 Task: Look for products from Tejava only.
Action: Mouse pressed left at (12, 79)
Screenshot: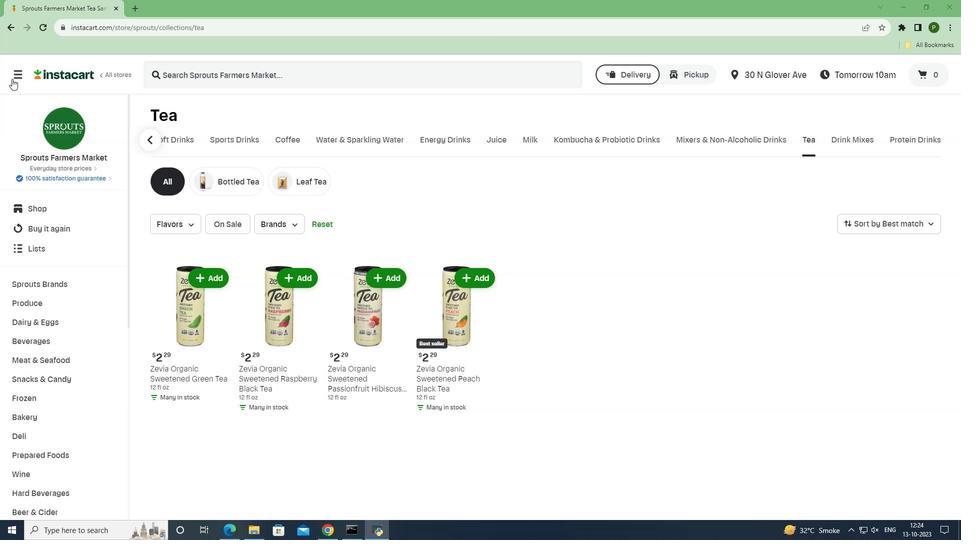 
Action: Mouse moved to (32, 261)
Screenshot: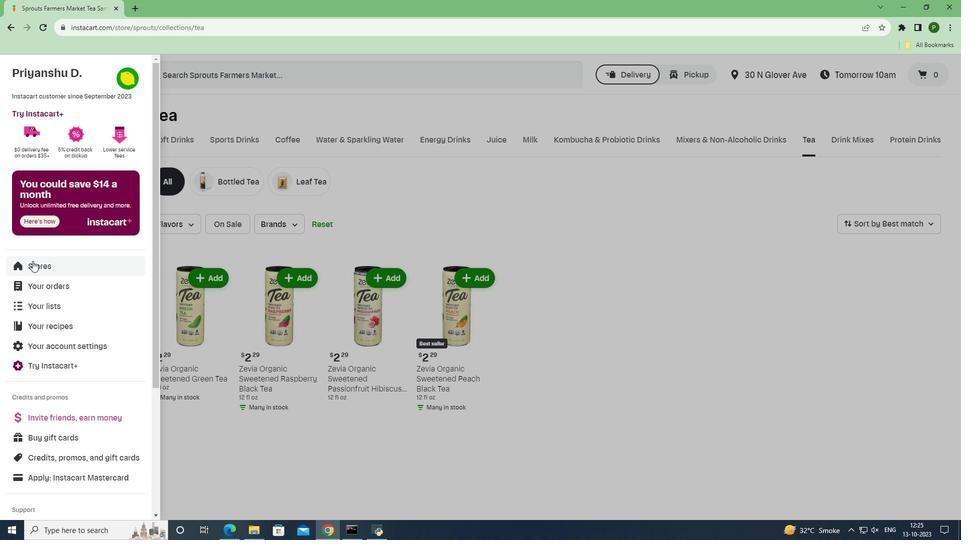 
Action: Mouse pressed left at (32, 261)
Screenshot: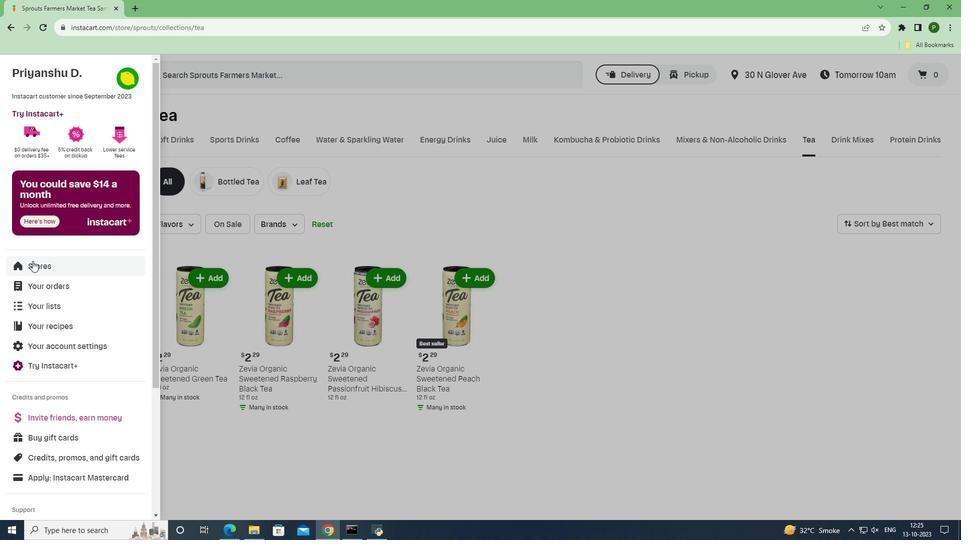 
Action: Mouse moved to (245, 111)
Screenshot: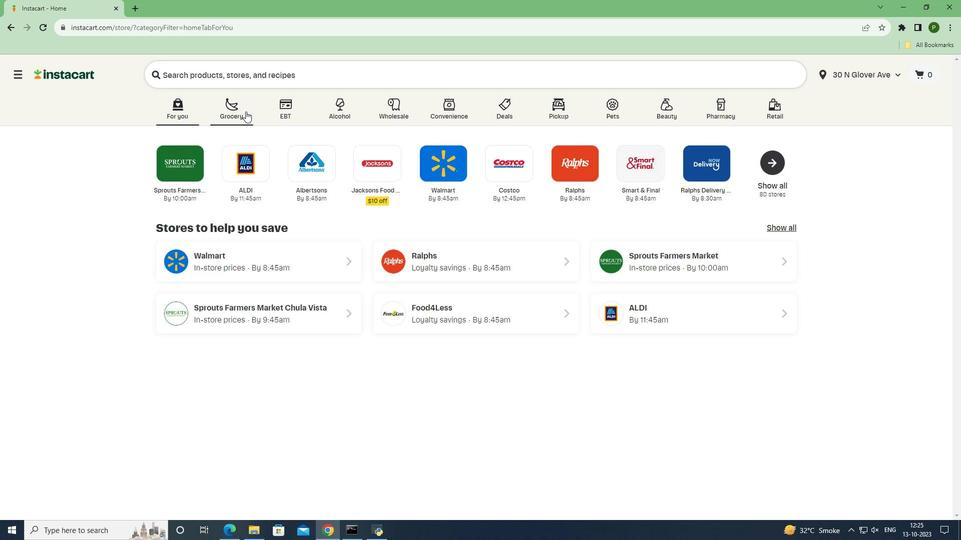 
Action: Mouse pressed left at (245, 111)
Screenshot: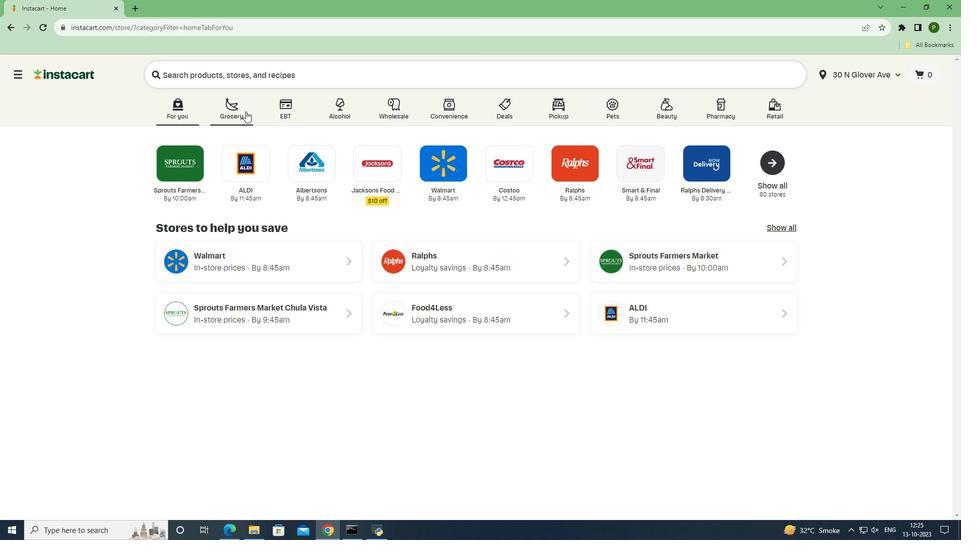 
Action: Mouse moved to (628, 212)
Screenshot: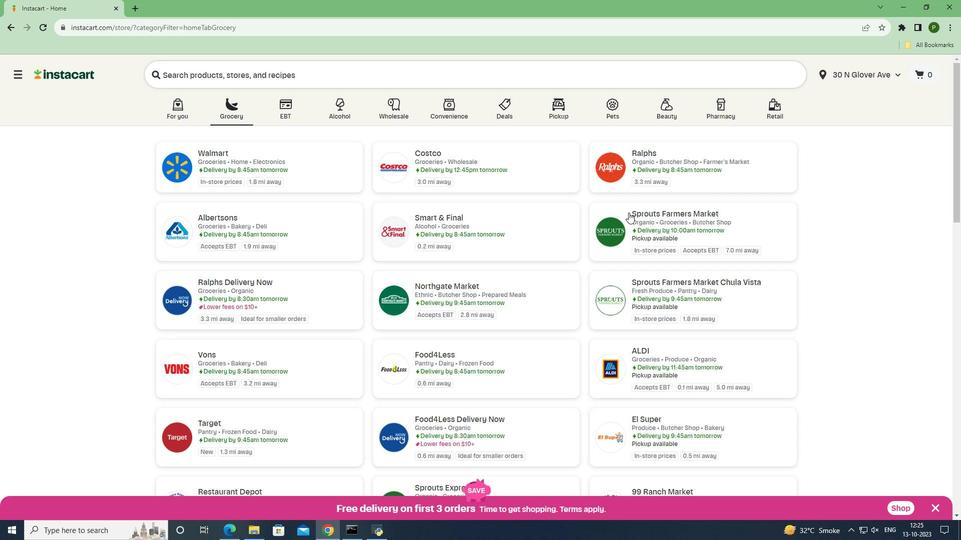 
Action: Mouse pressed left at (628, 212)
Screenshot: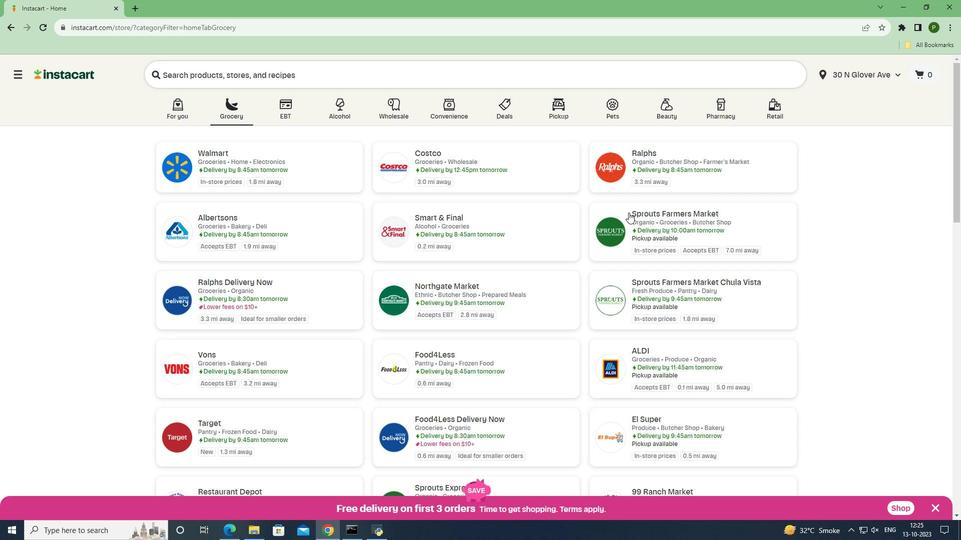 
Action: Mouse moved to (57, 339)
Screenshot: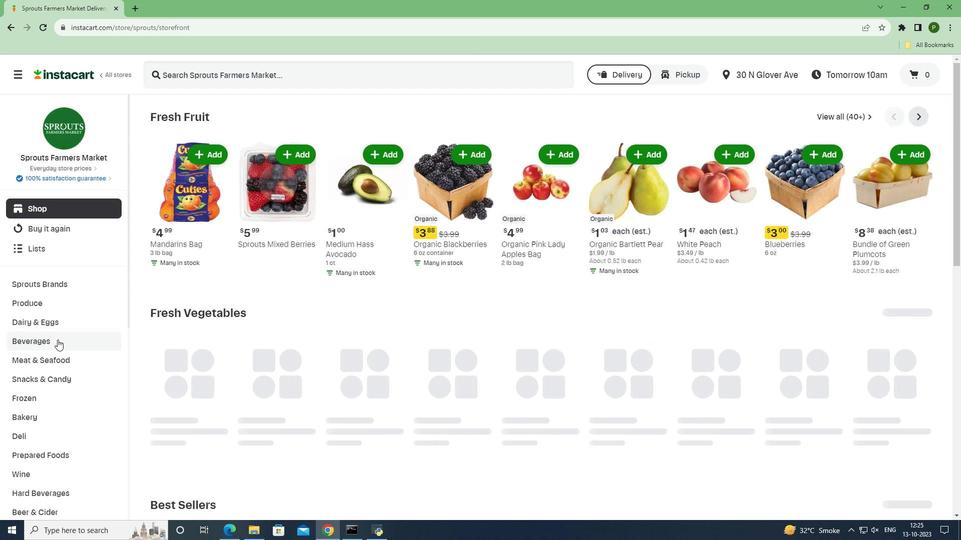 
Action: Mouse pressed left at (57, 339)
Screenshot: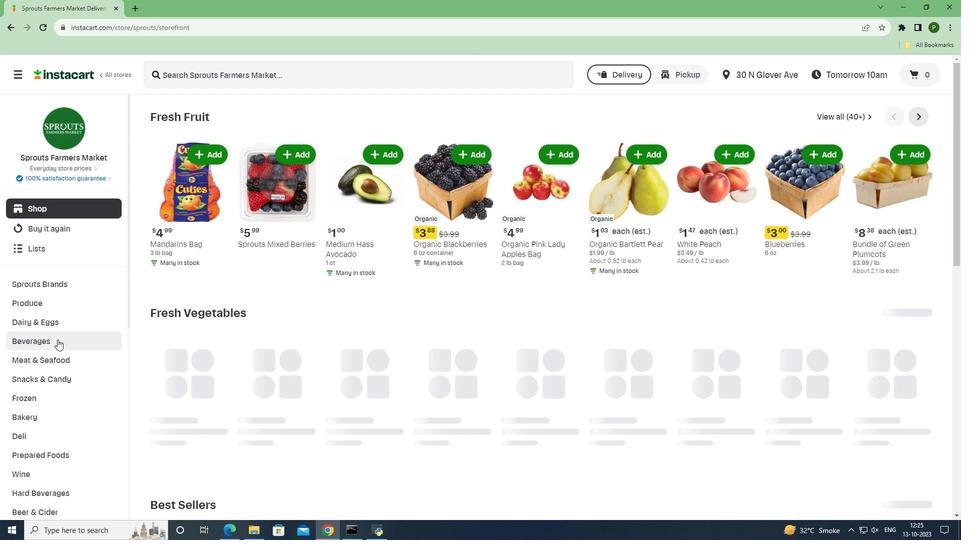 
Action: Mouse moved to (870, 141)
Screenshot: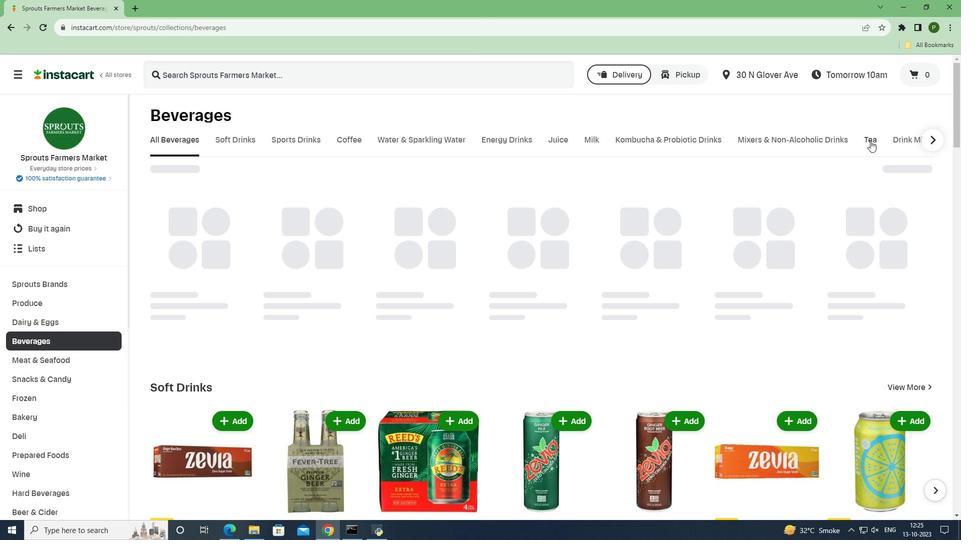 
Action: Mouse pressed left at (870, 141)
Screenshot: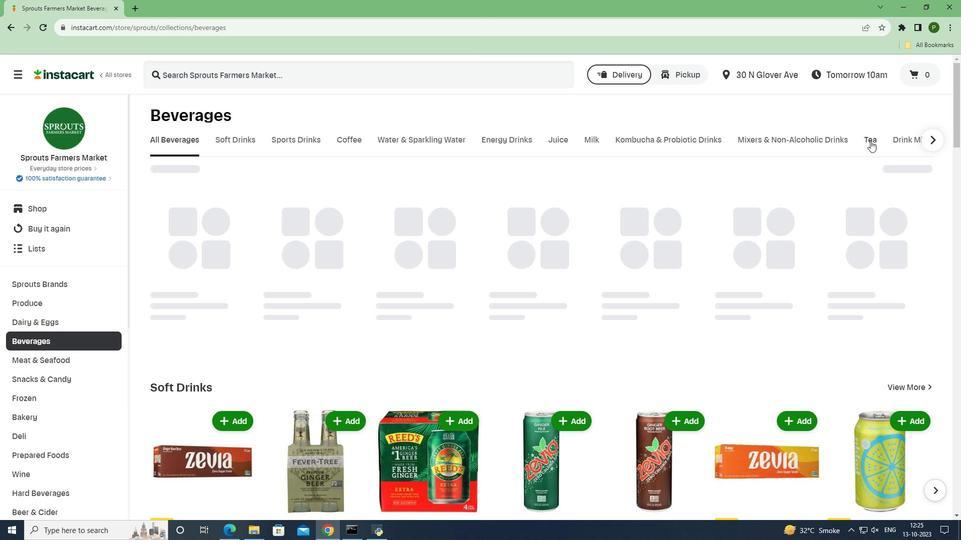 
Action: Mouse moved to (266, 229)
Screenshot: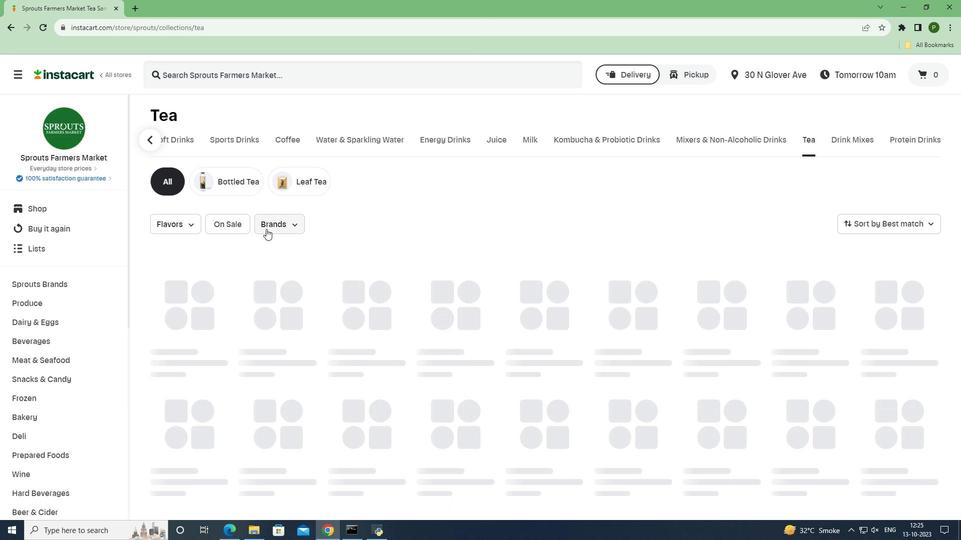 
Action: Mouse pressed left at (266, 229)
Screenshot: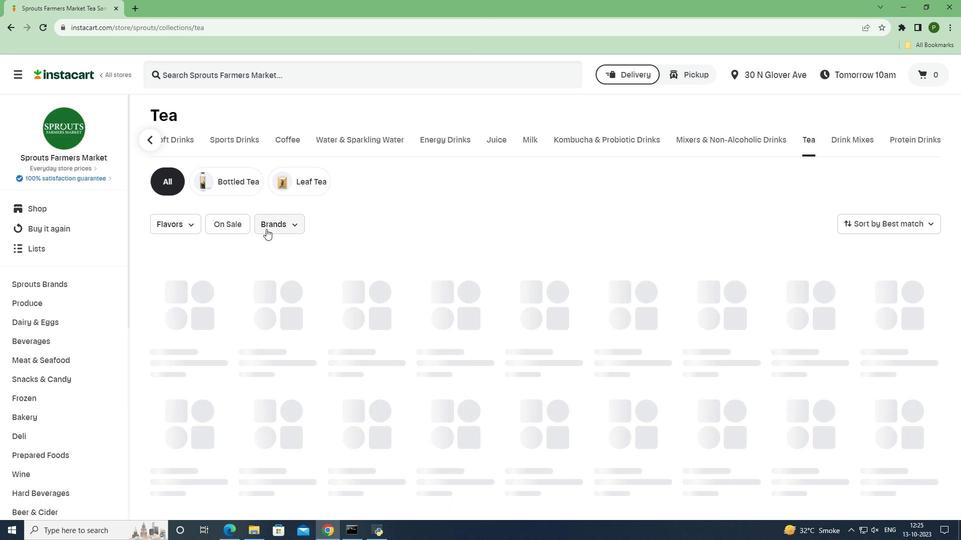 
Action: Mouse moved to (311, 280)
Screenshot: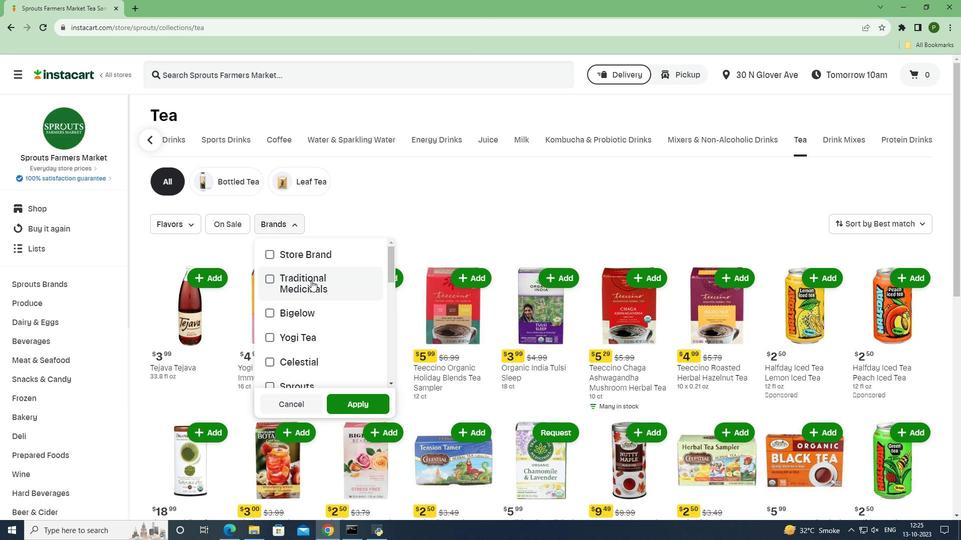 
Action: Mouse scrolled (311, 280) with delta (0, 0)
Screenshot: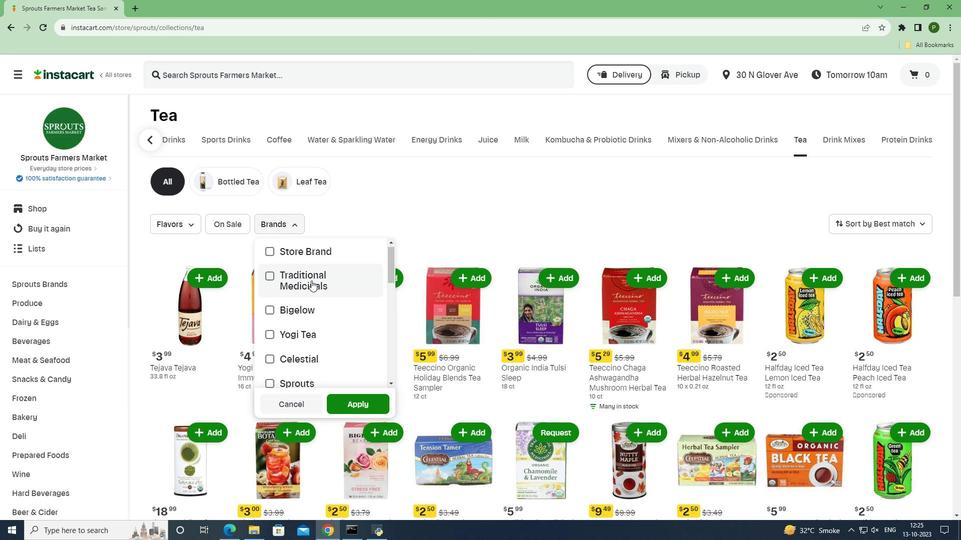 
Action: Mouse scrolled (311, 280) with delta (0, 0)
Screenshot: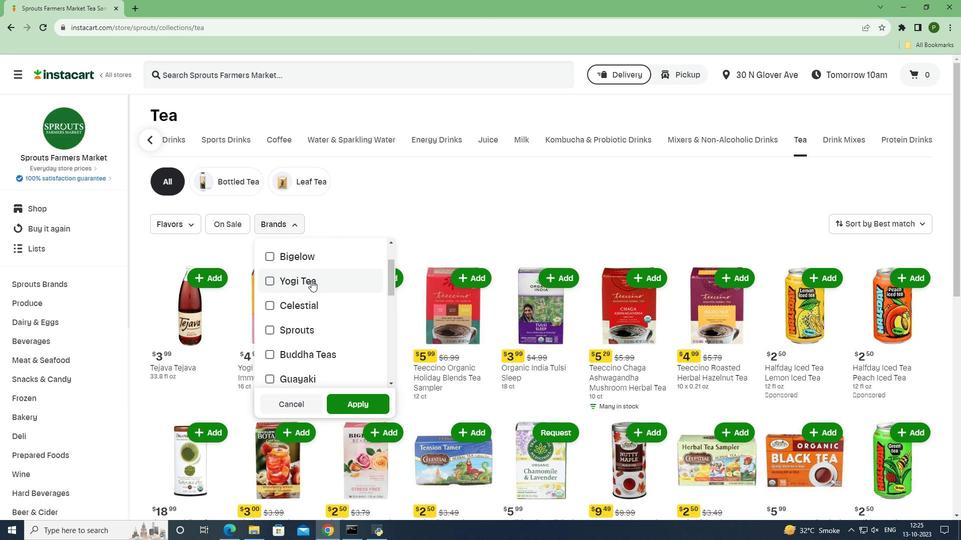 
Action: Mouse scrolled (311, 280) with delta (0, 0)
Screenshot: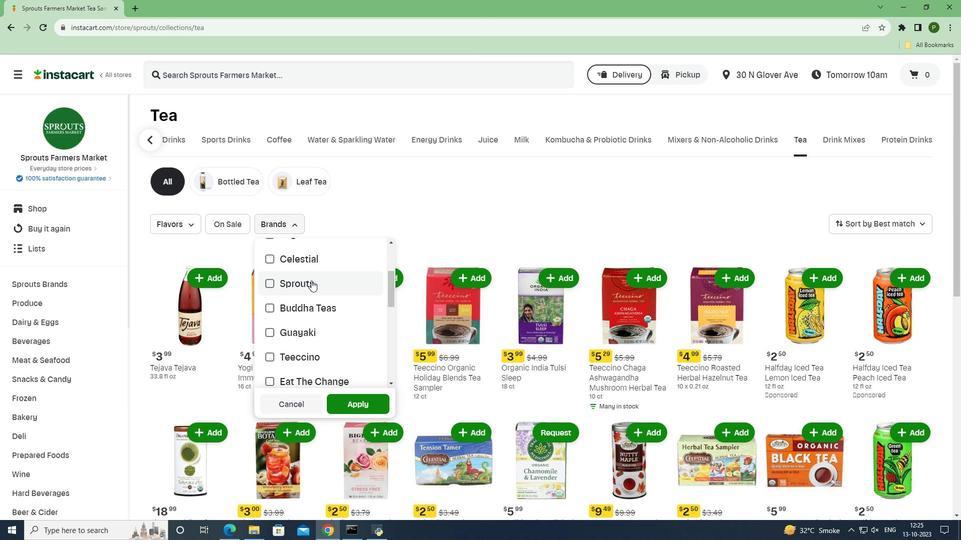 
Action: Mouse scrolled (311, 280) with delta (0, 0)
Screenshot: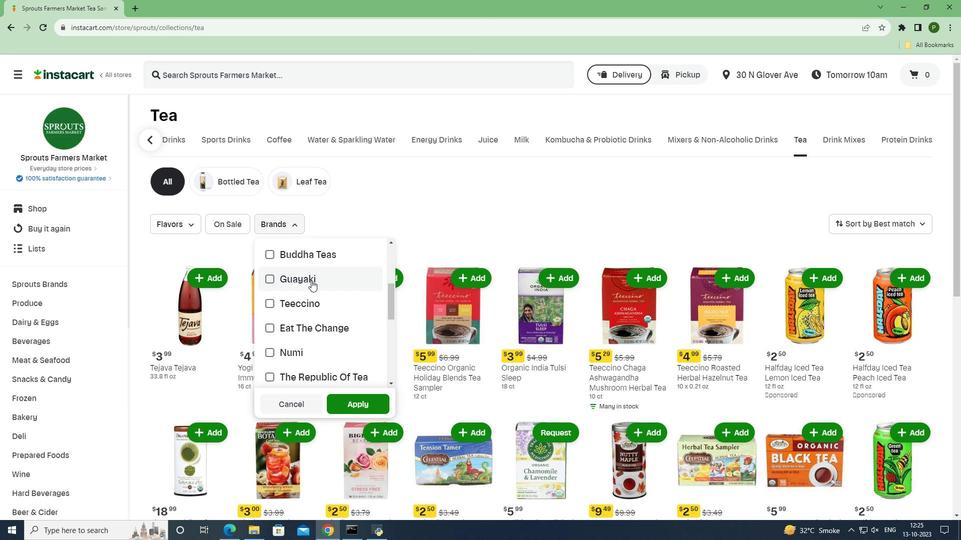 
Action: Mouse scrolled (311, 280) with delta (0, 0)
Screenshot: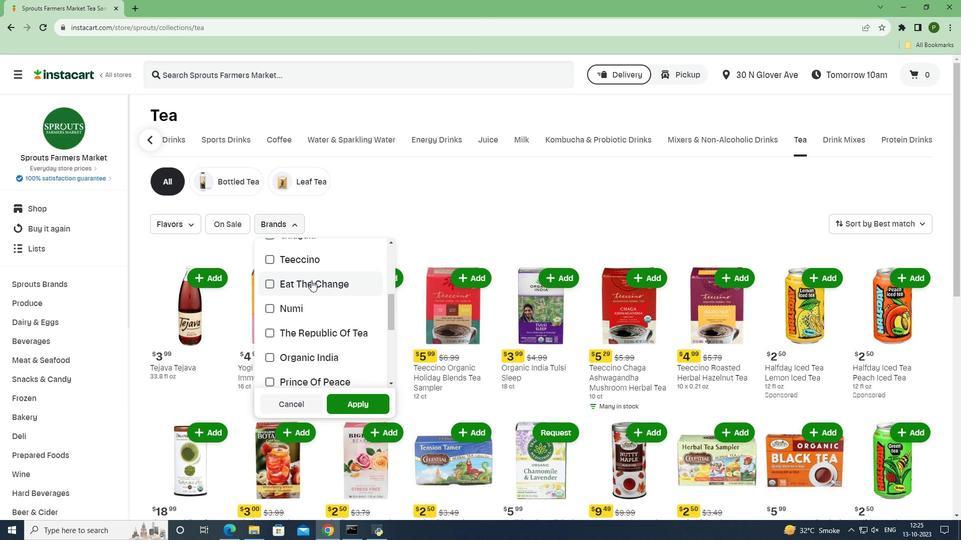 
Action: Mouse scrolled (311, 280) with delta (0, 0)
Screenshot: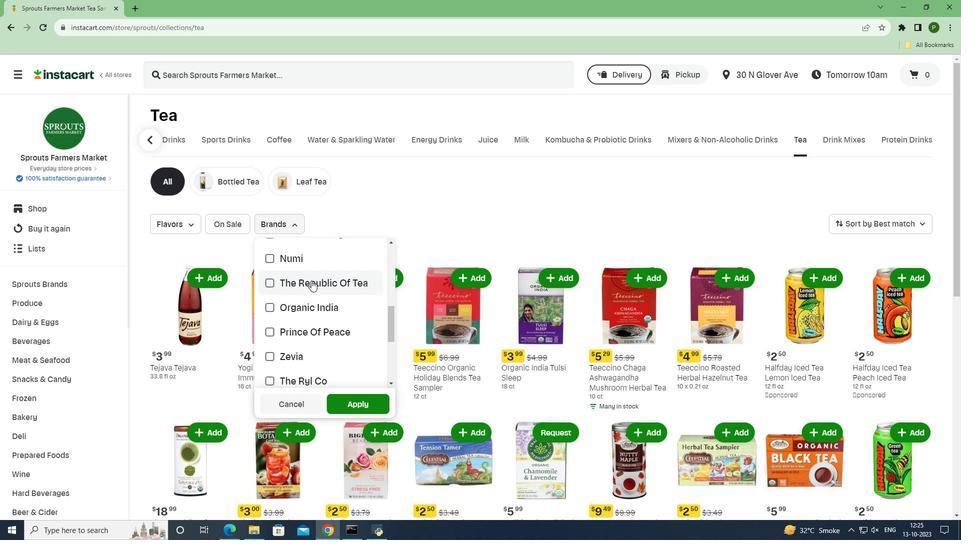 
Action: Mouse scrolled (311, 280) with delta (0, 0)
Screenshot: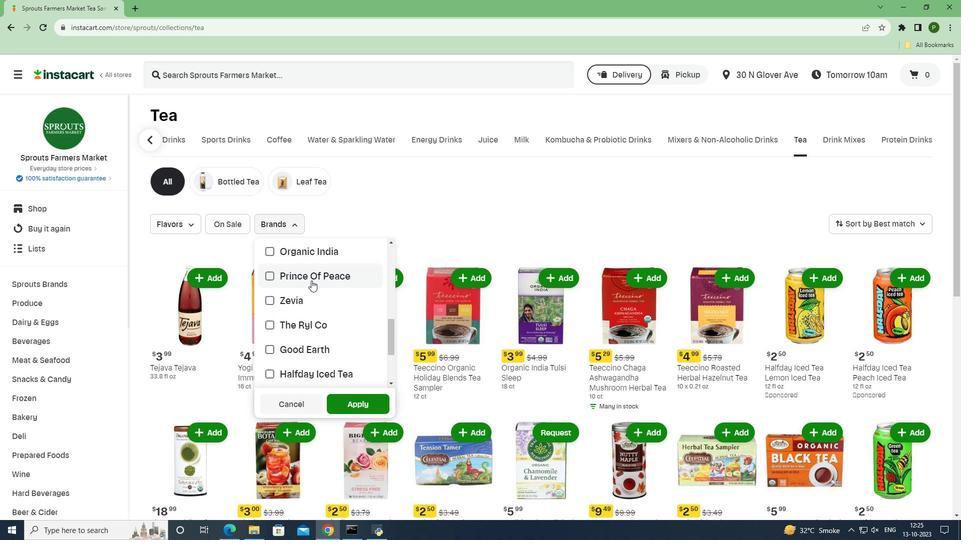 
Action: Mouse scrolled (311, 280) with delta (0, 0)
Screenshot: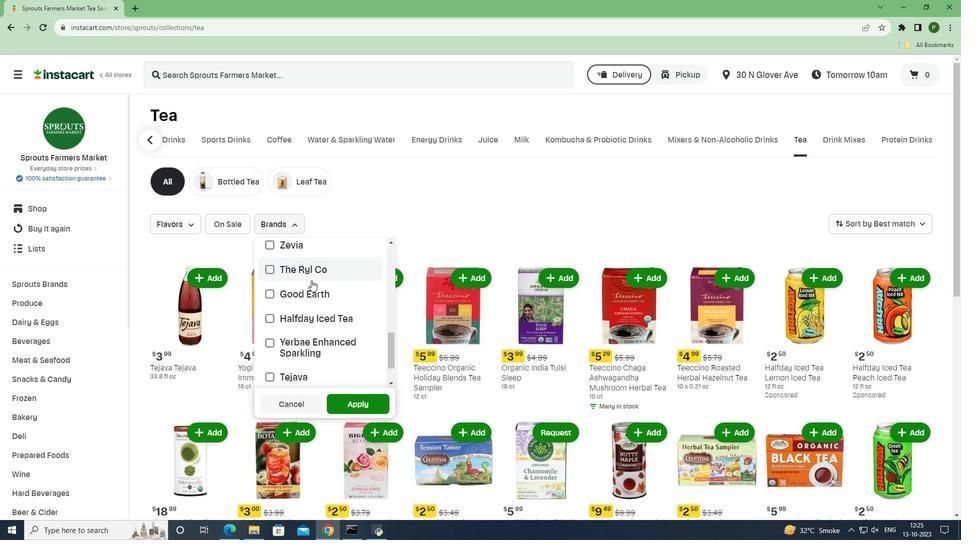 
Action: Mouse moved to (300, 342)
Screenshot: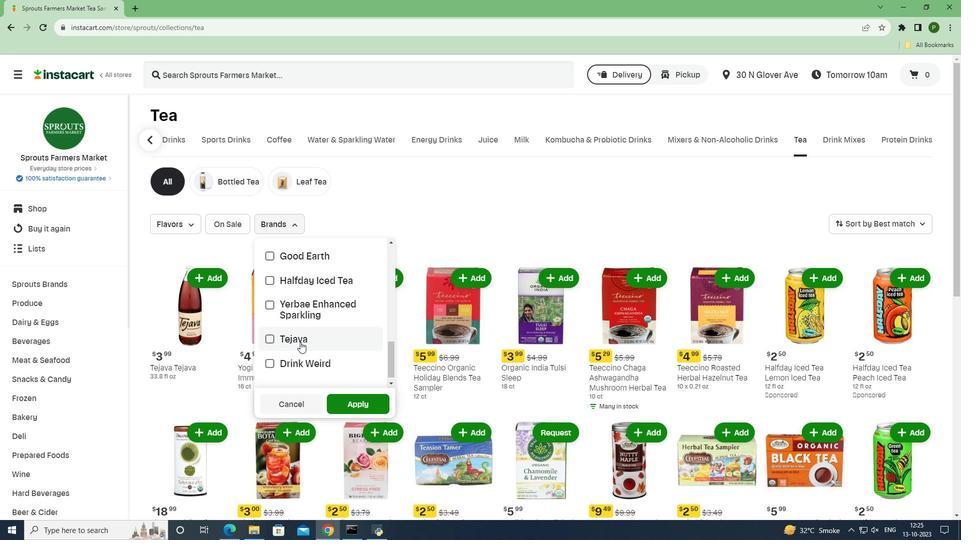 
Action: Mouse pressed left at (300, 342)
Screenshot: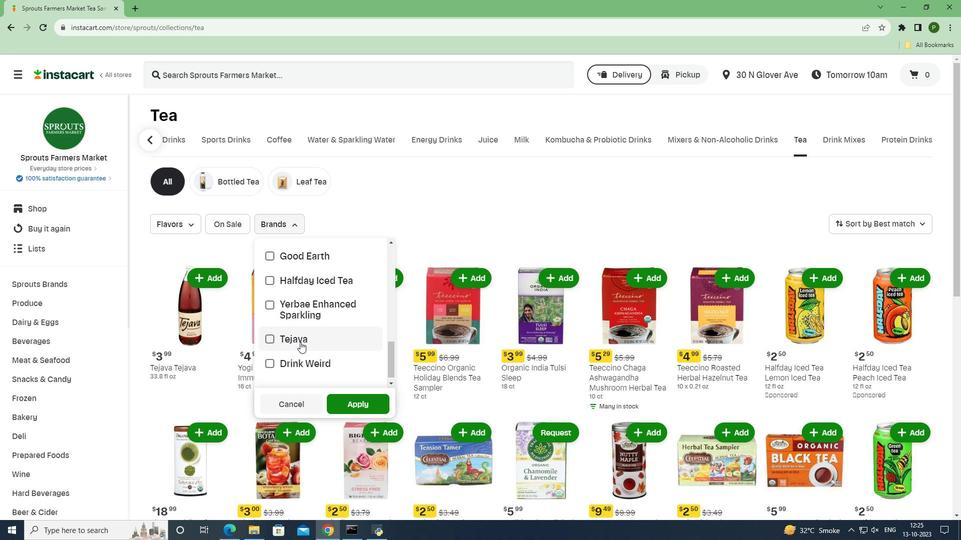 
Action: Mouse moved to (353, 402)
Screenshot: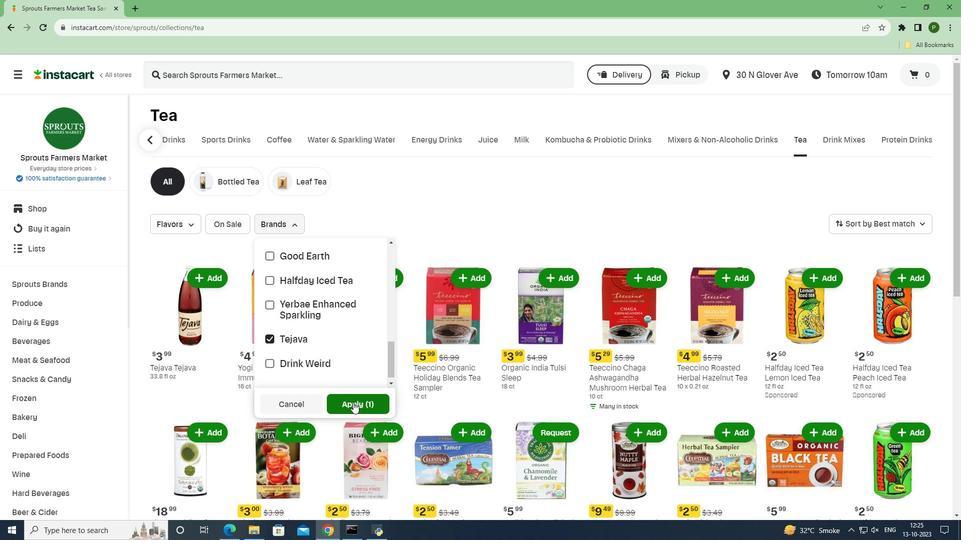 
Action: Mouse pressed left at (353, 402)
Screenshot: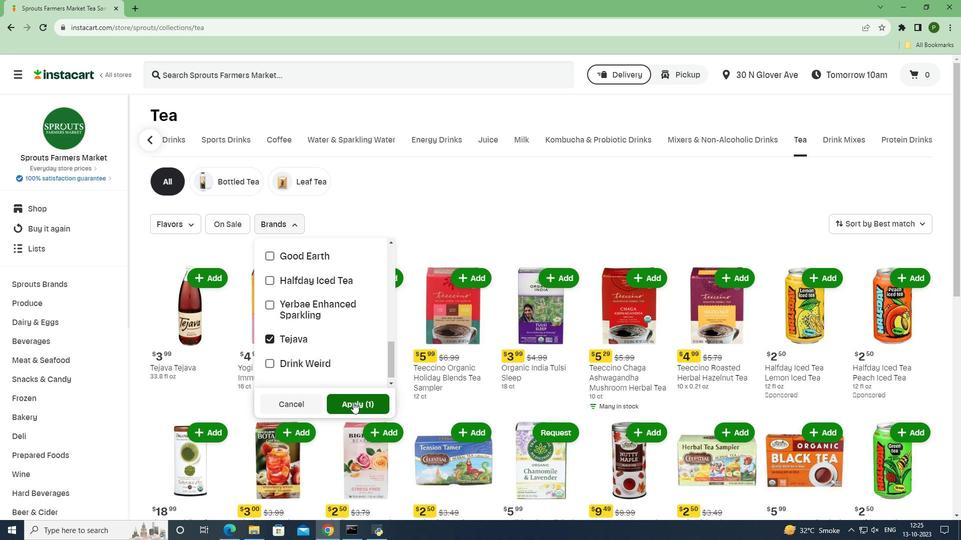 
Action: Mouse moved to (435, 413)
Screenshot: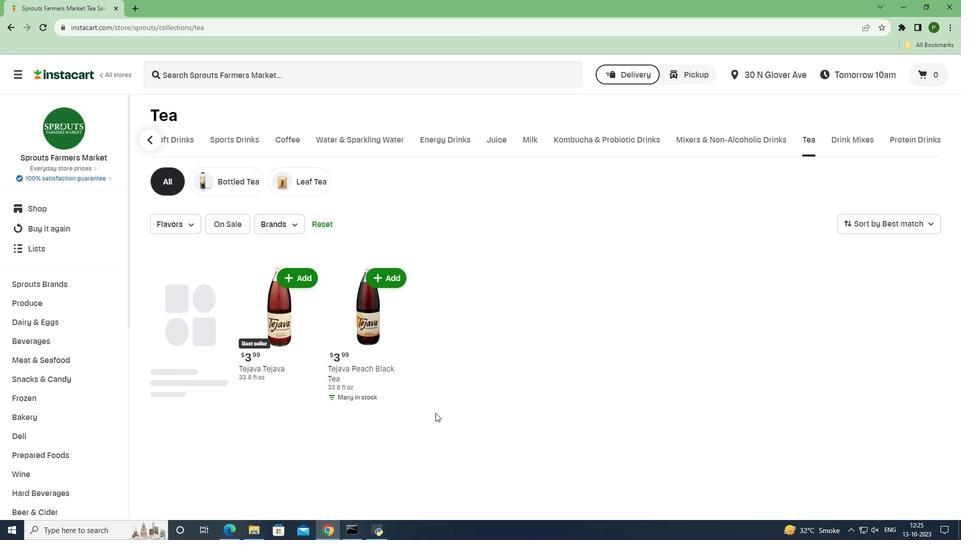 
